 Task: In the  document conference Insert page numer 'on top of the page' change page color to  'Olive Green'Apply Page border, setting:  Box Style: two thin lines; Color: 'Black;' Width: 1/2  pt
Action: Mouse moved to (98, 28)
Screenshot: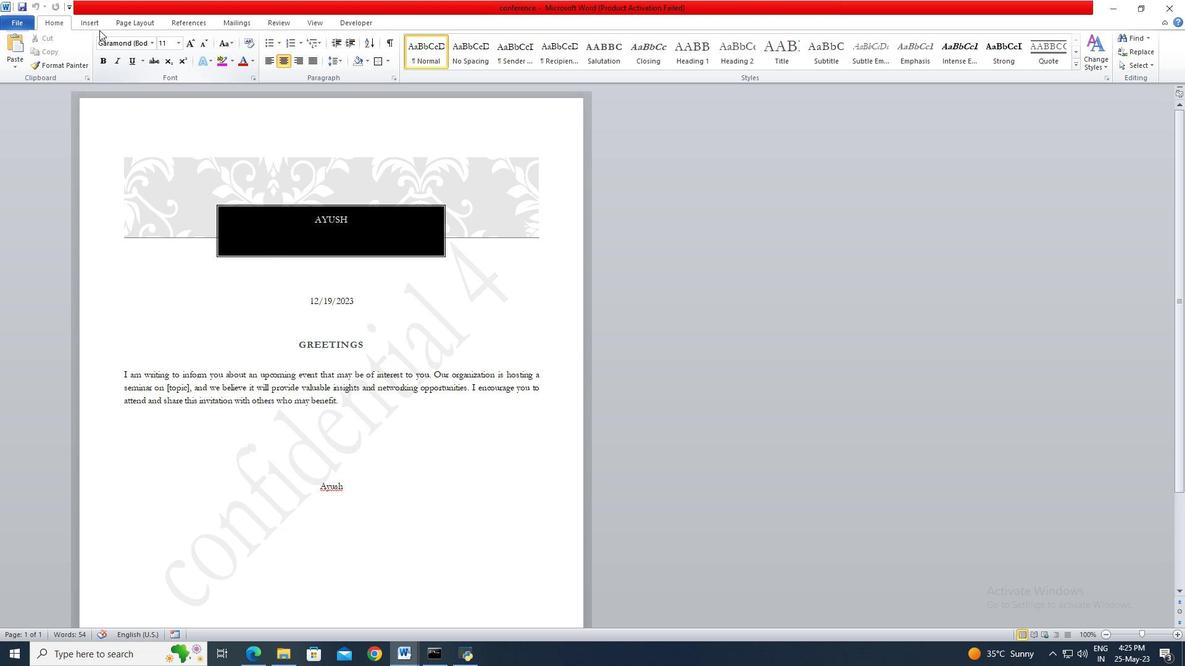 
Action: Mouse pressed left at (98, 28)
Screenshot: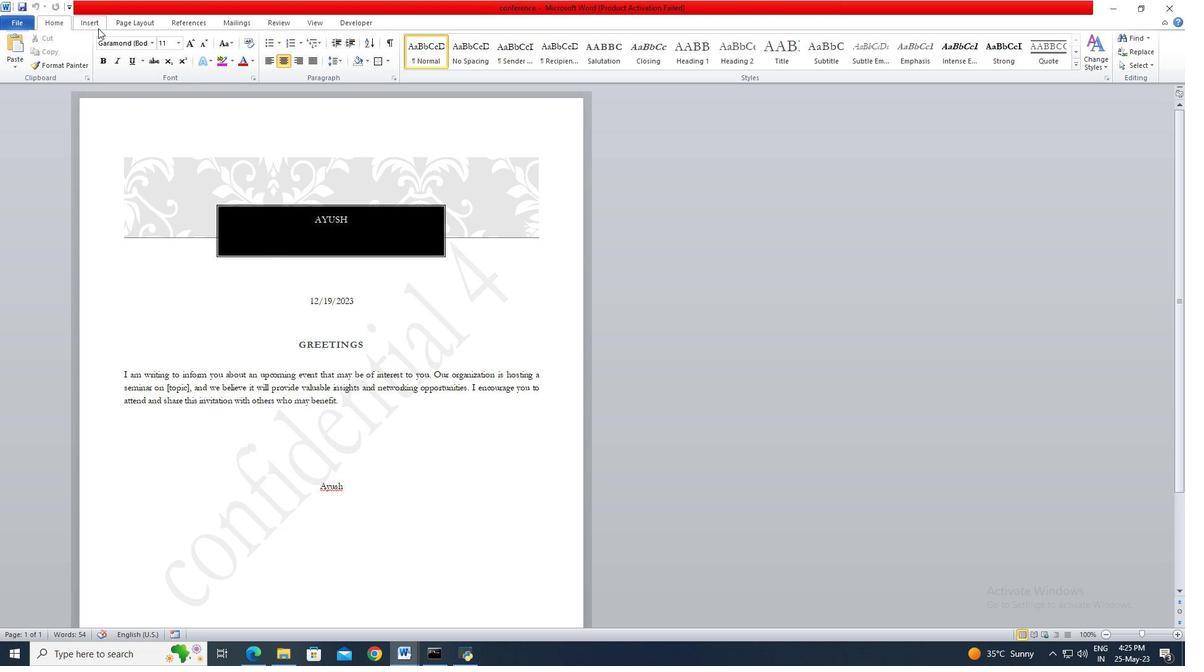 
Action: Mouse moved to (480, 65)
Screenshot: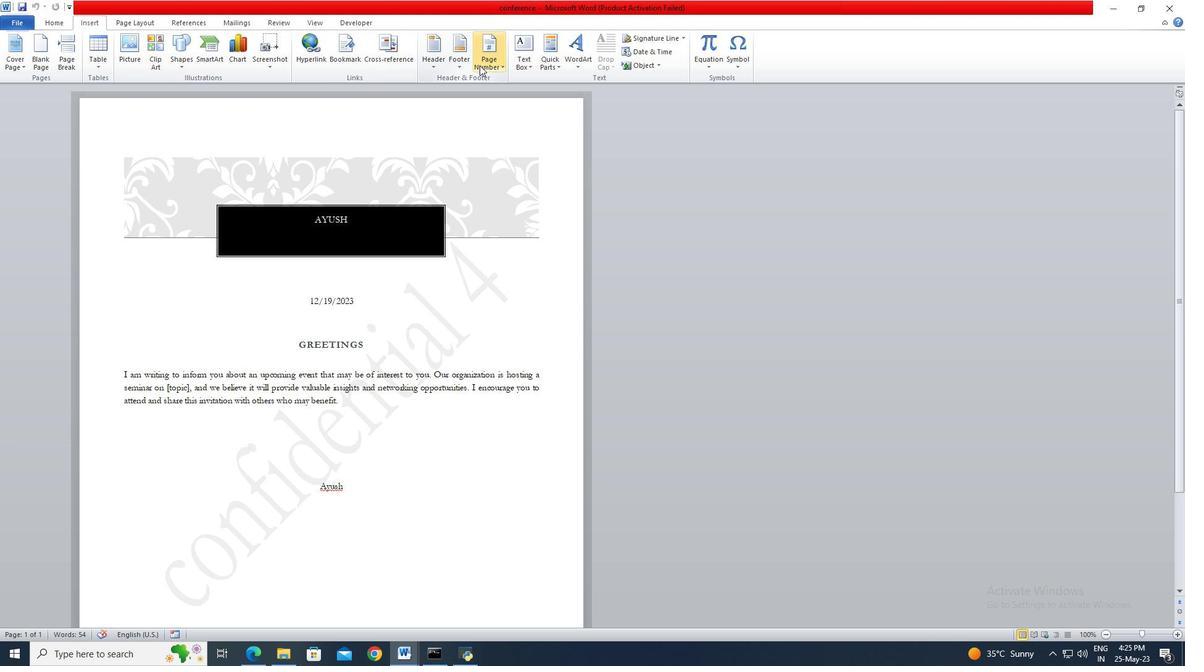 
Action: Mouse pressed left at (480, 65)
Screenshot: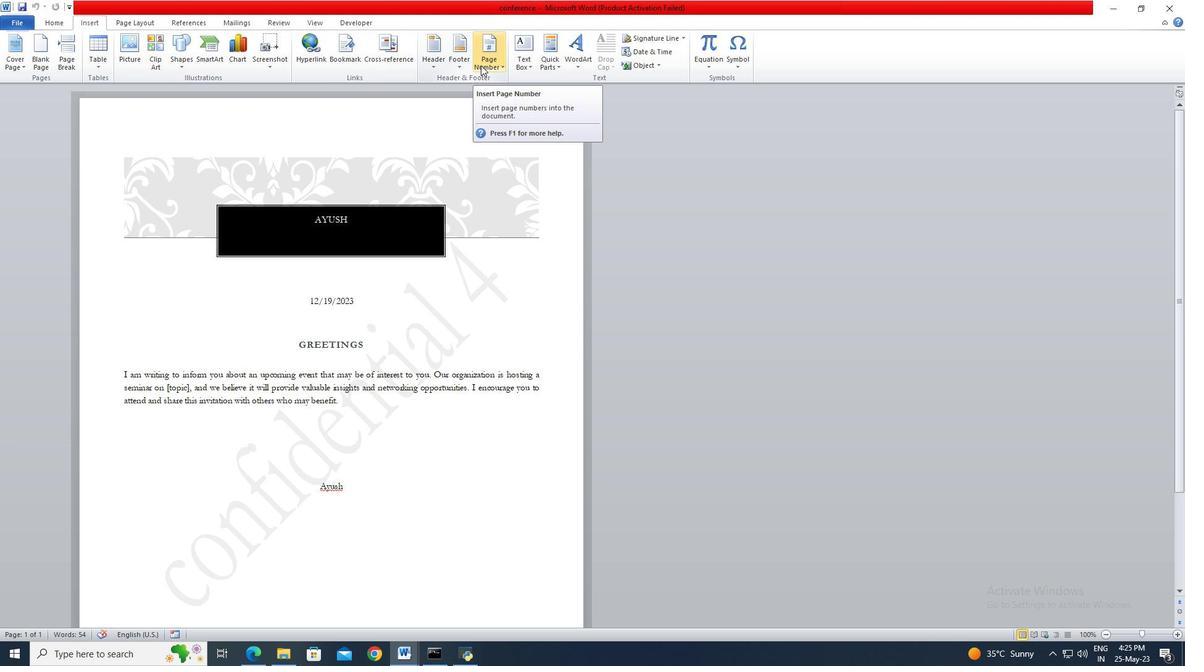 
Action: Mouse moved to (603, 127)
Screenshot: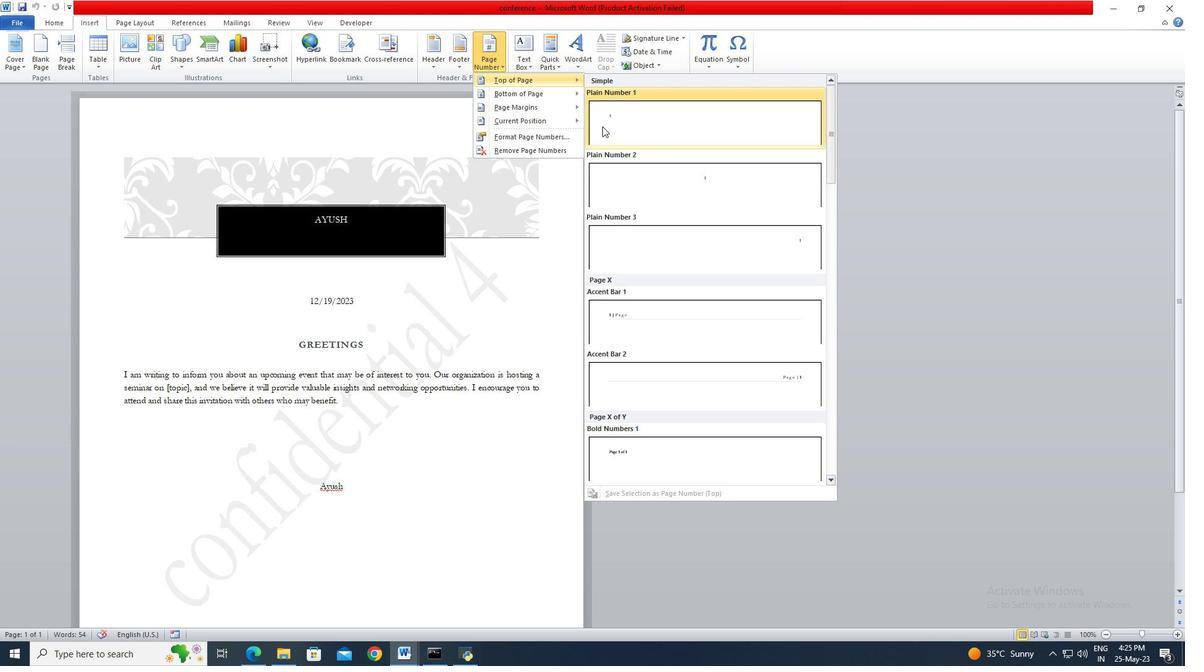
Action: Mouse pressed left at (603, 127)
Screenshot: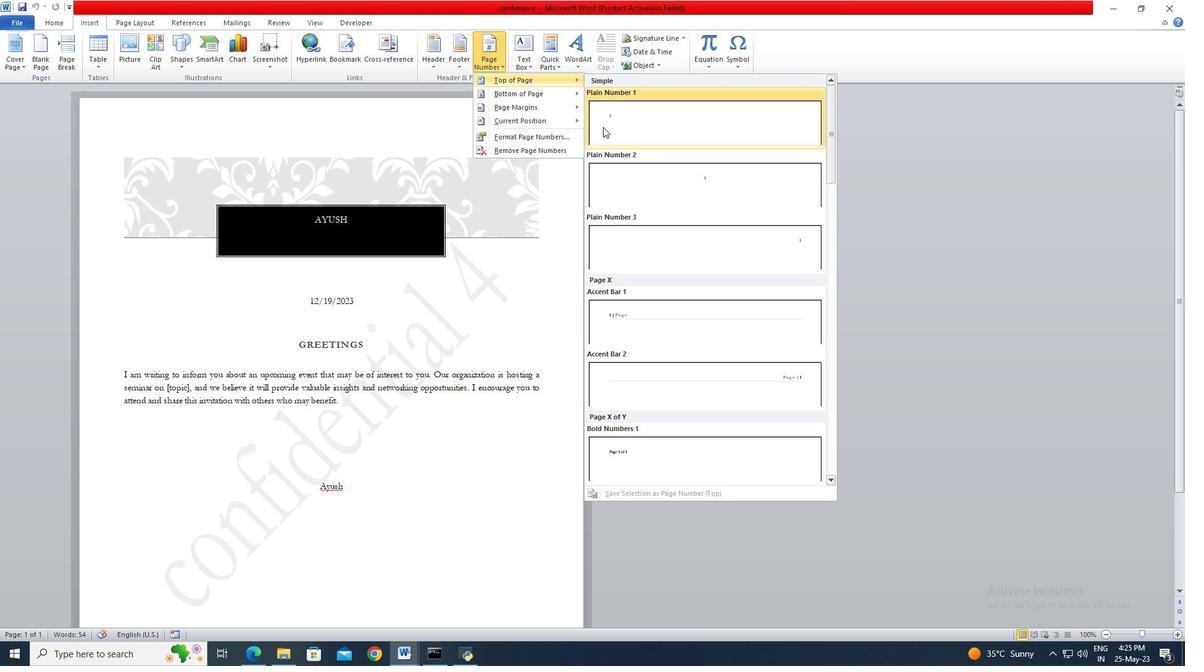 
Action: Mouse moved to (150, 26)
Screenshot: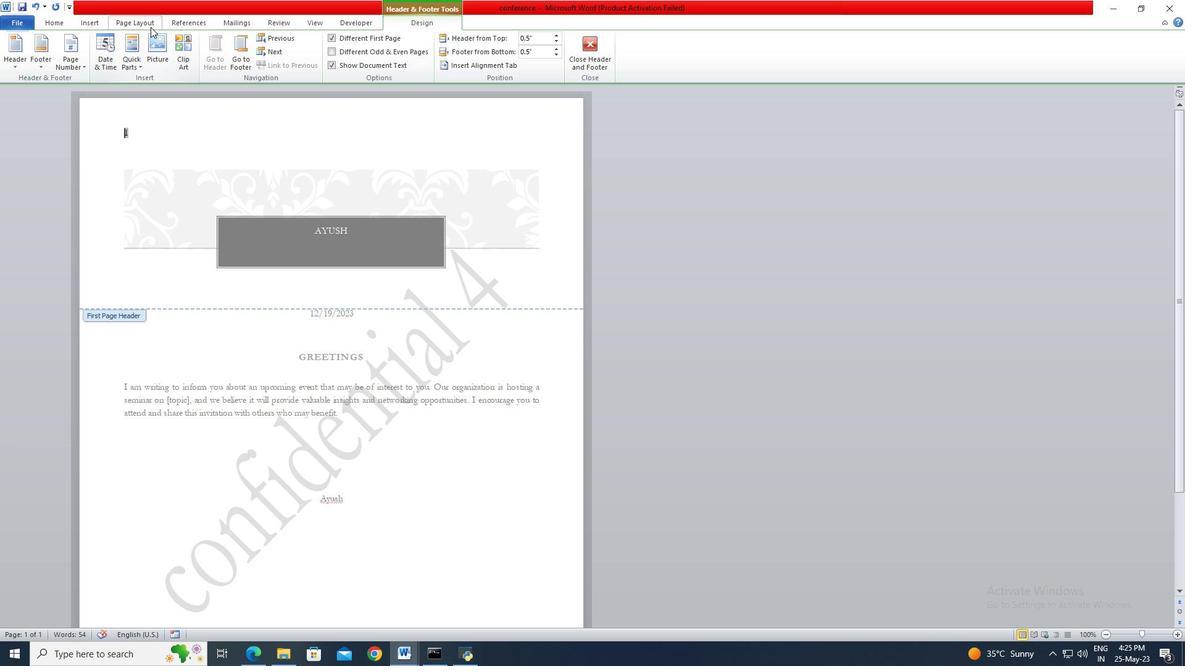 
Action: Mouse pressed left at (150, 26)
Screenshot: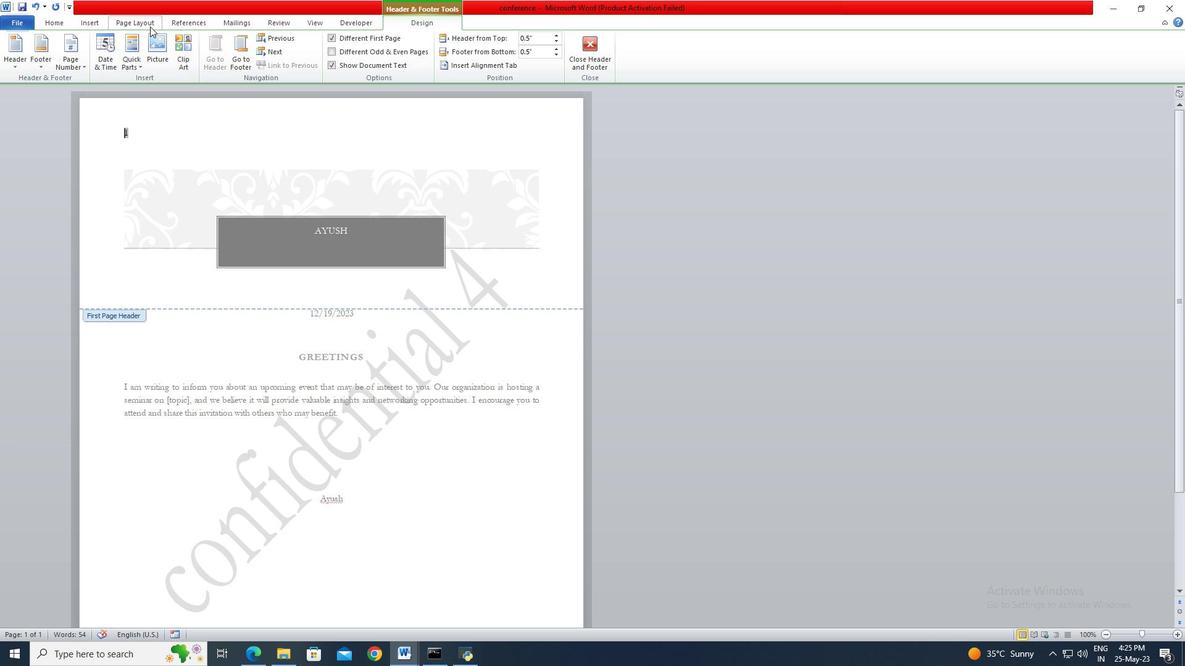 
Action: Mouse moved to (318, 62)
Screenshot: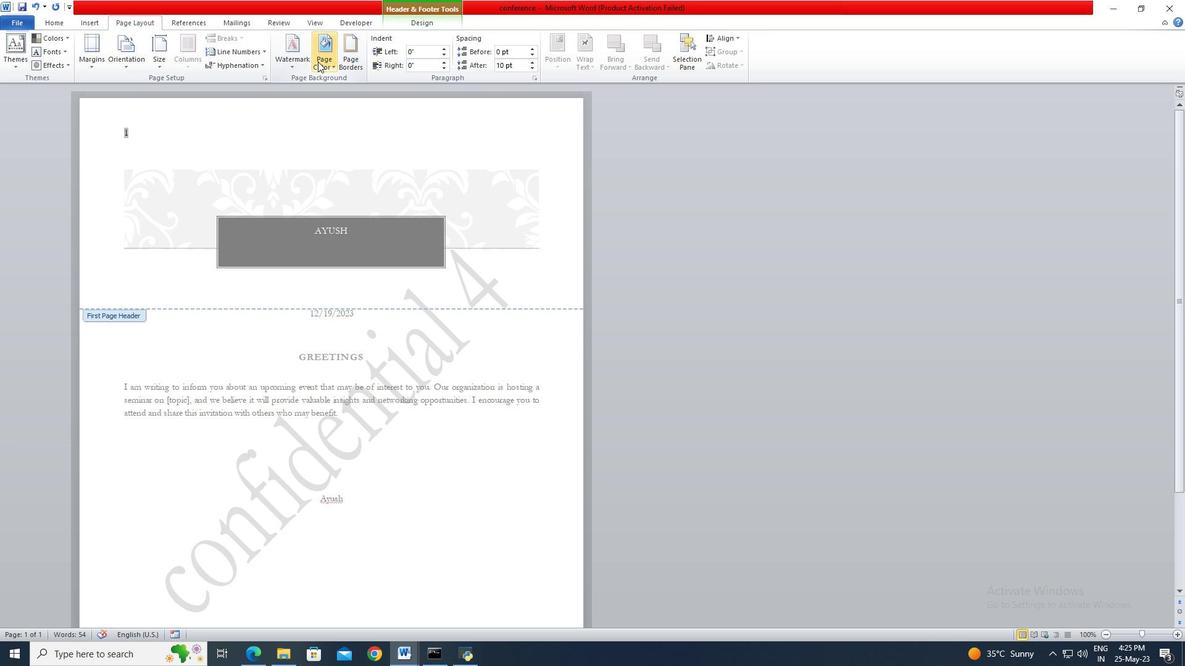 
Action: Mouse pressed left at (318, 62)
Screenshot: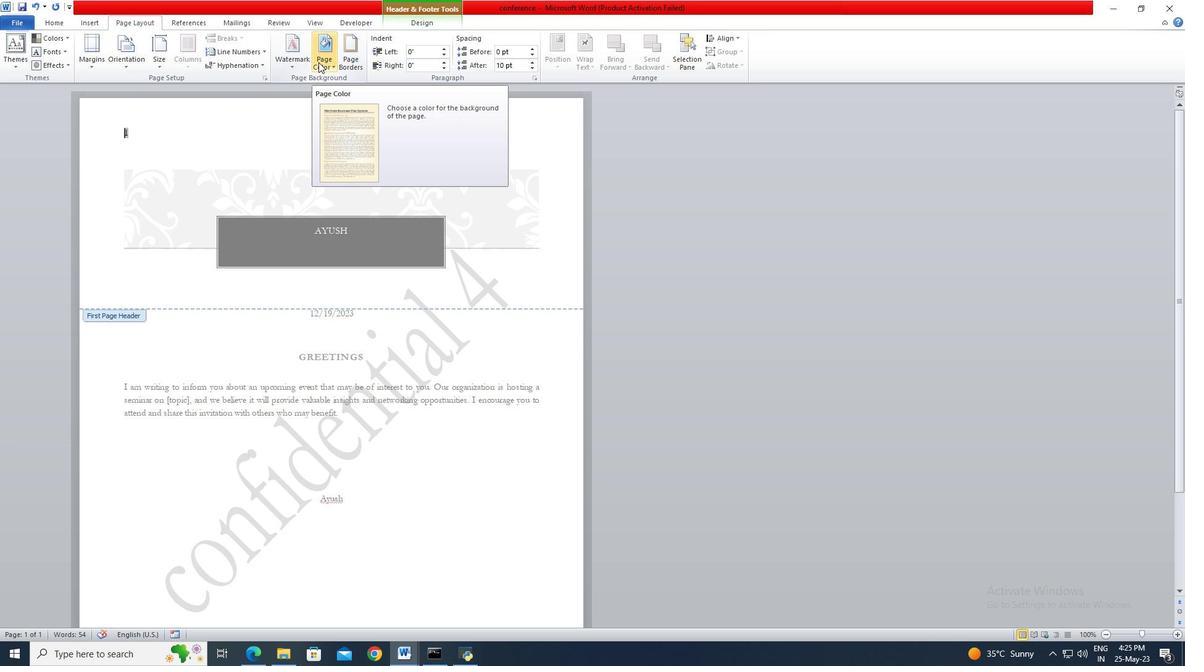 
Action: Mouse moved to (370, 121)
Screenshot: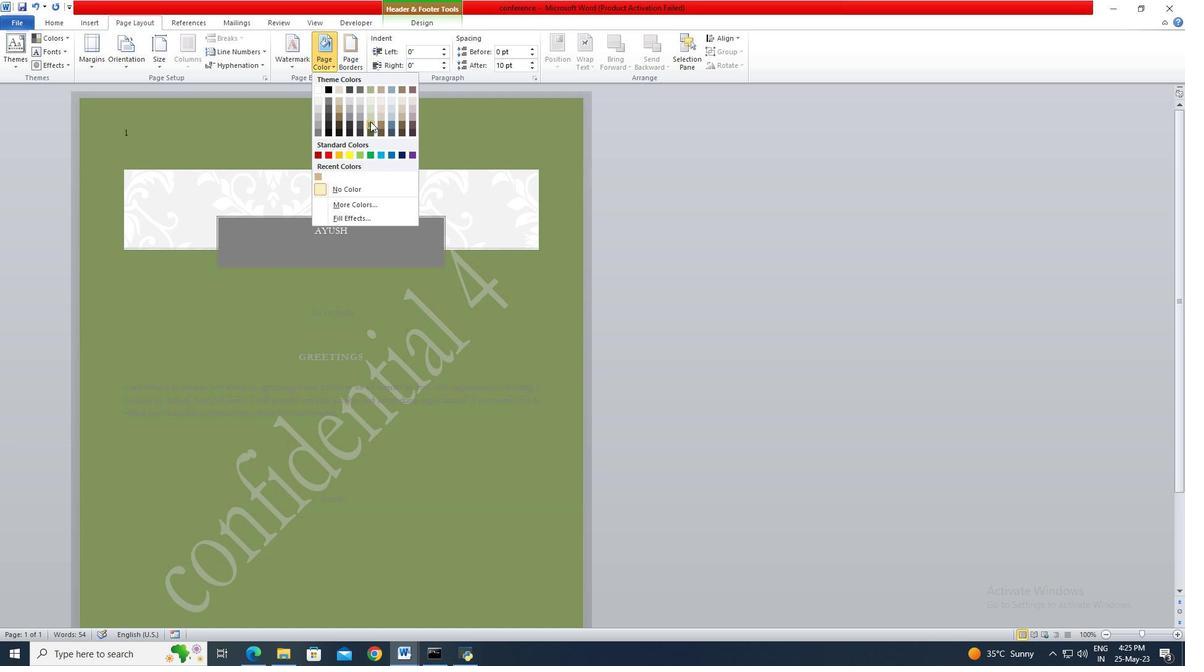 
Action: Mouse pressed left at (370, 121)
Screenshot: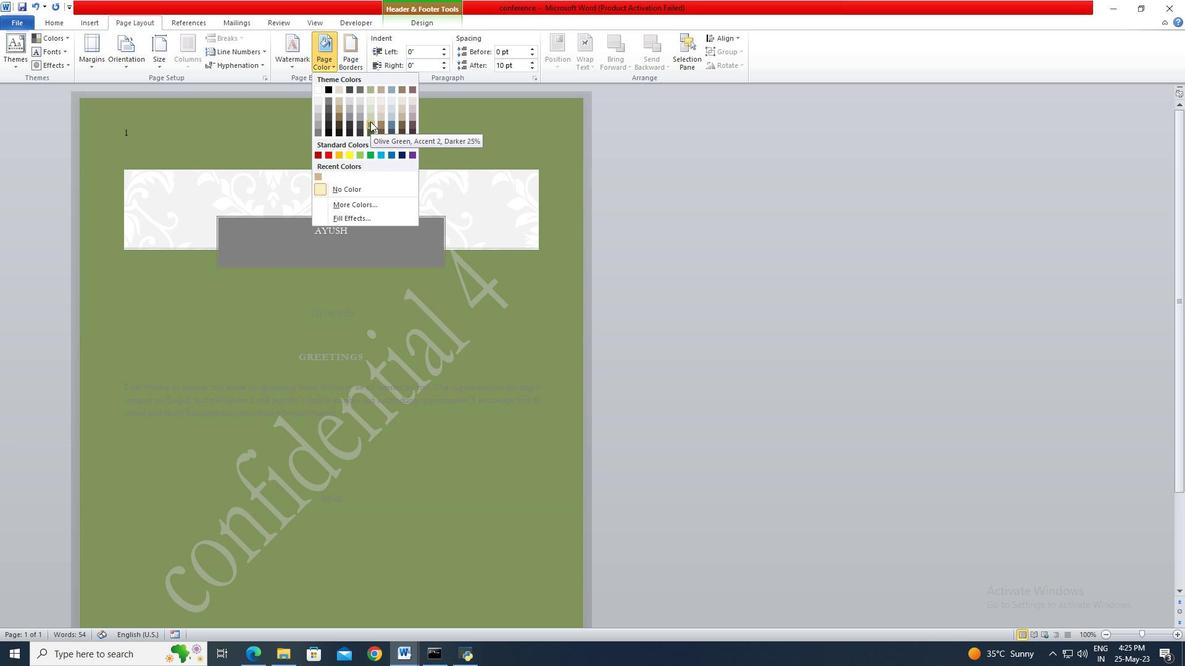 
Action: Mouse moved to (361, 64)
Screenshot: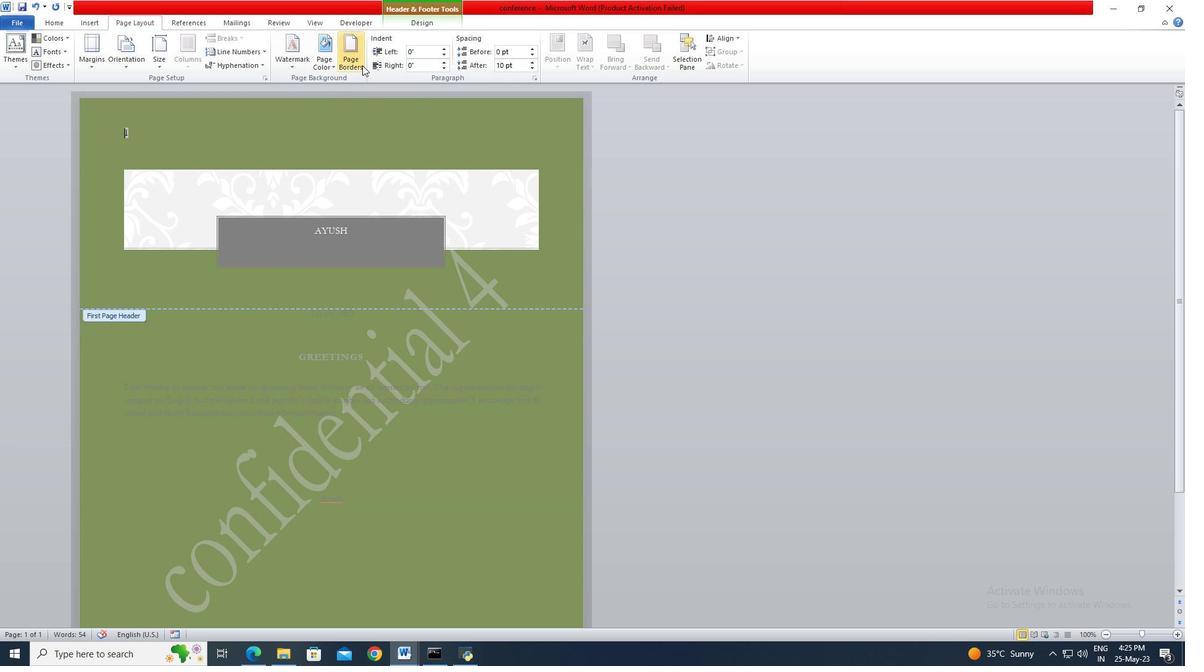 
Action: Mouse pressed left at (361, 64)
Screenshot: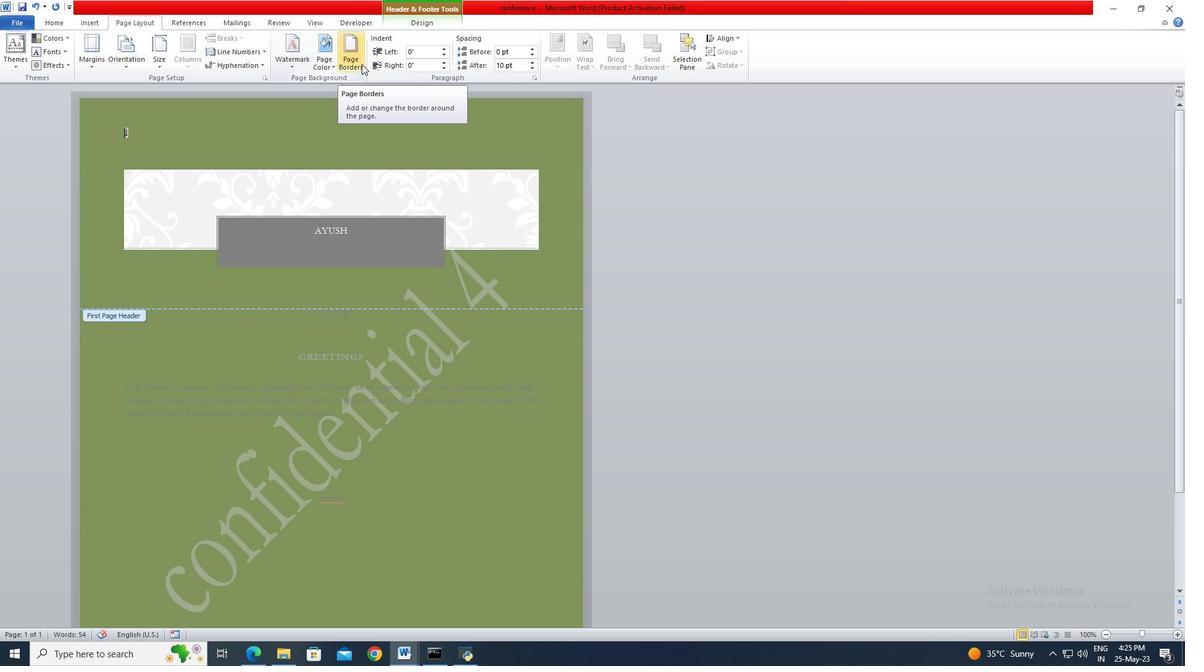 
Action: Mouse moved to (458, 283)
Screenshot: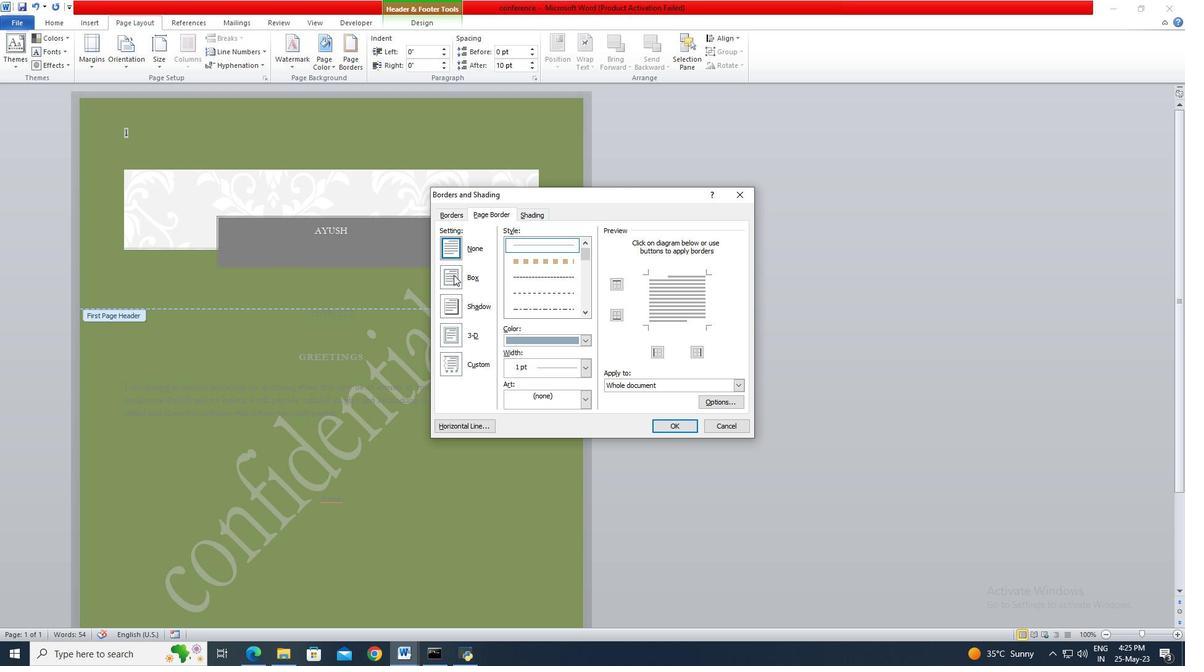 
Action: Mouse pressed left at (458, 283)
Screenshot: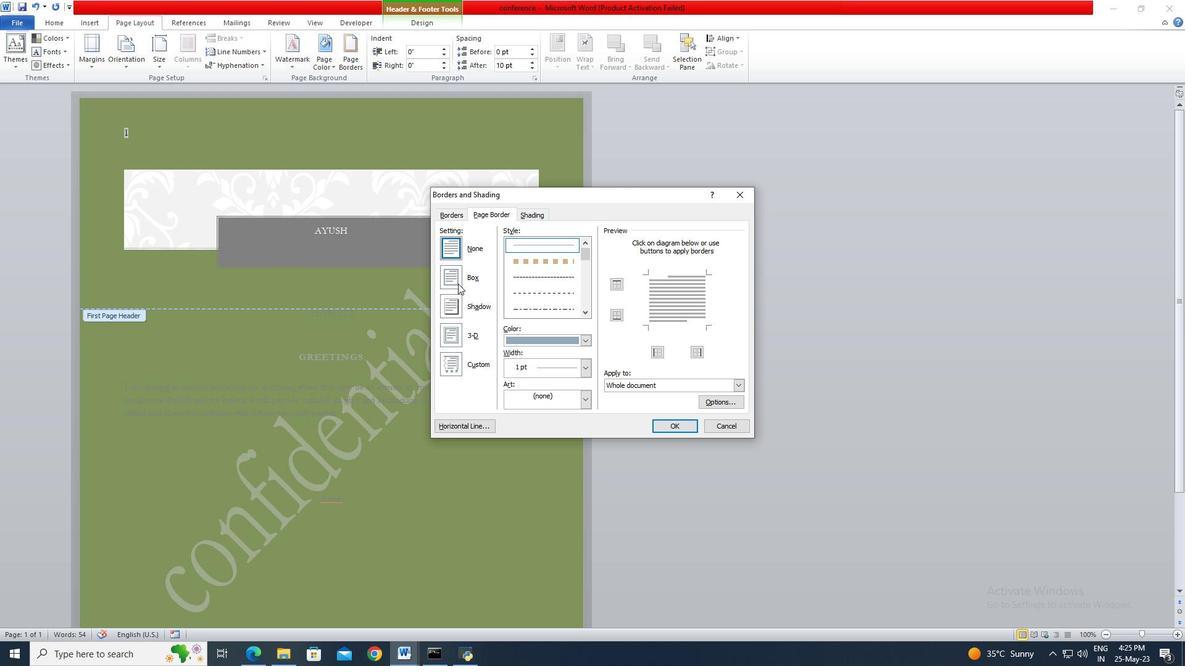 
Action: Mouse moved to (583, 314)
Screenshot: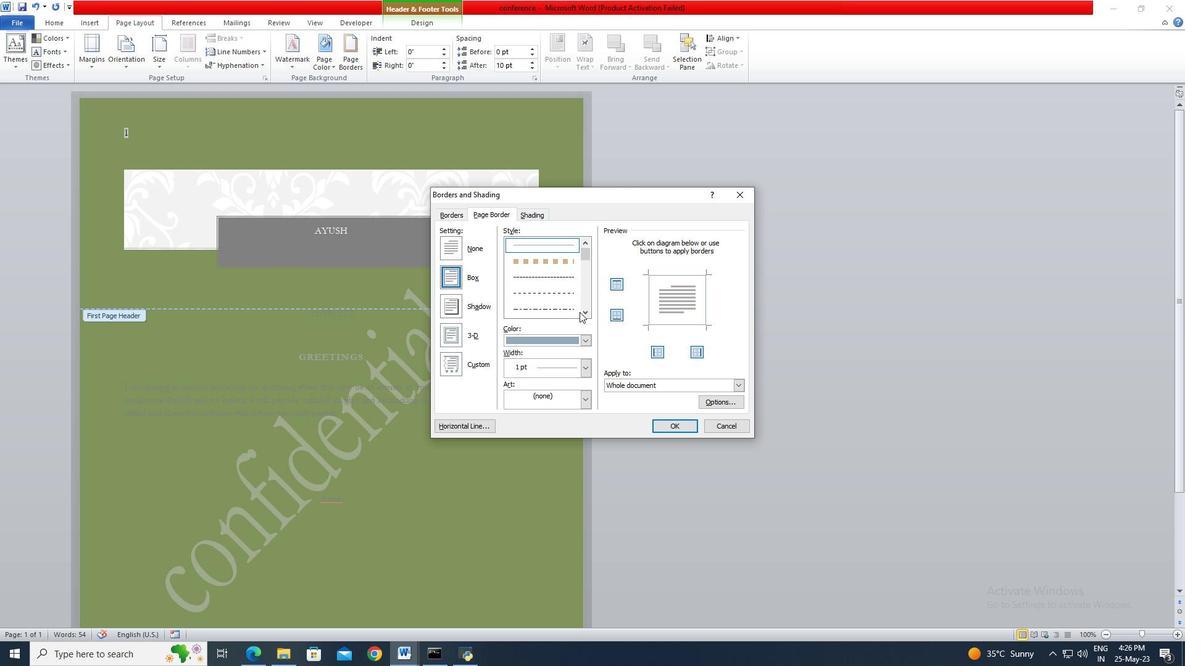 
Action: Mouse pressed left at (583, 314)
Screenshot: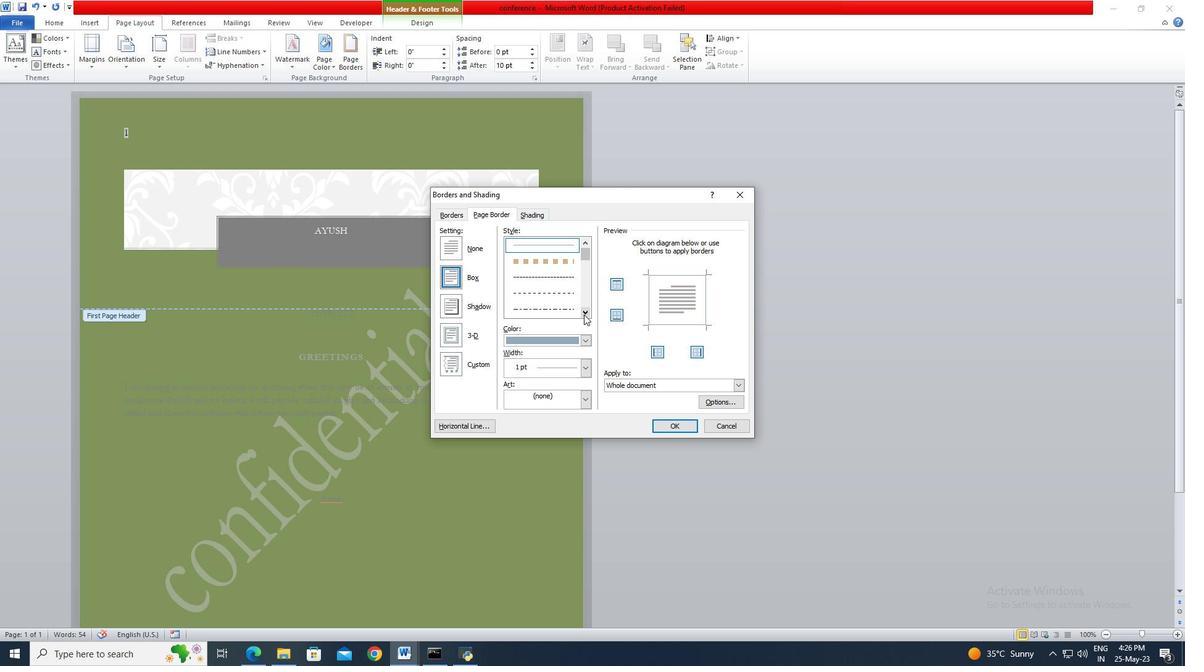 
Action: Mouse pressed left at (583, 314)
Screenshot: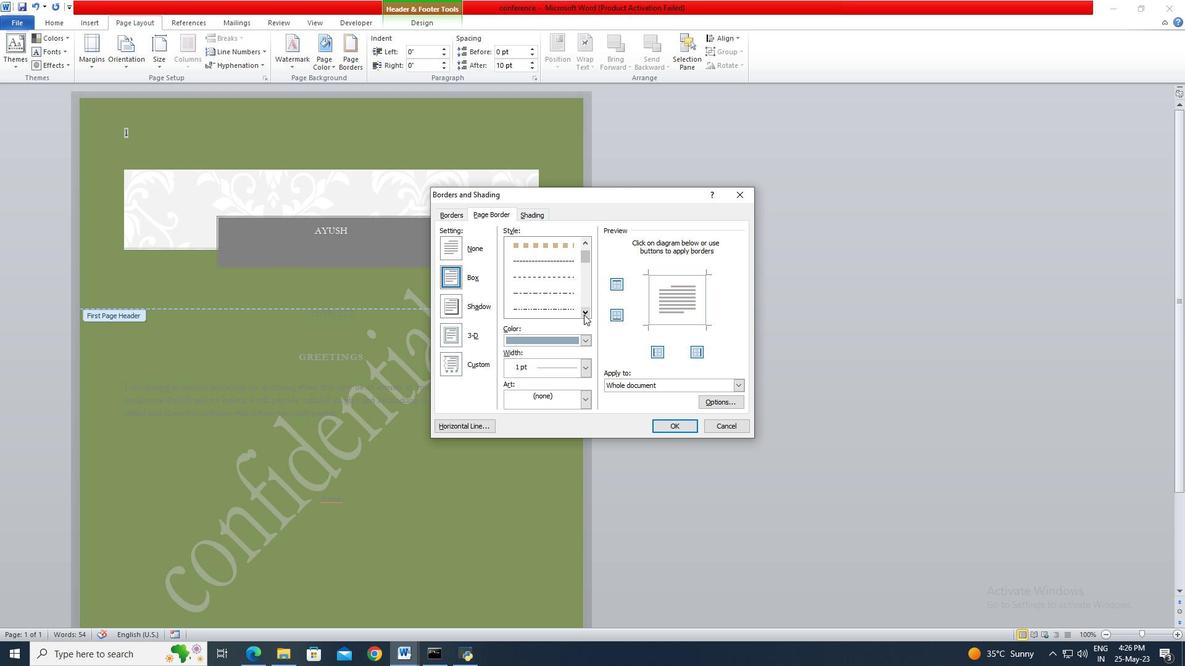 
Action: Mouse pressed left at (583, 314)
Screenshot: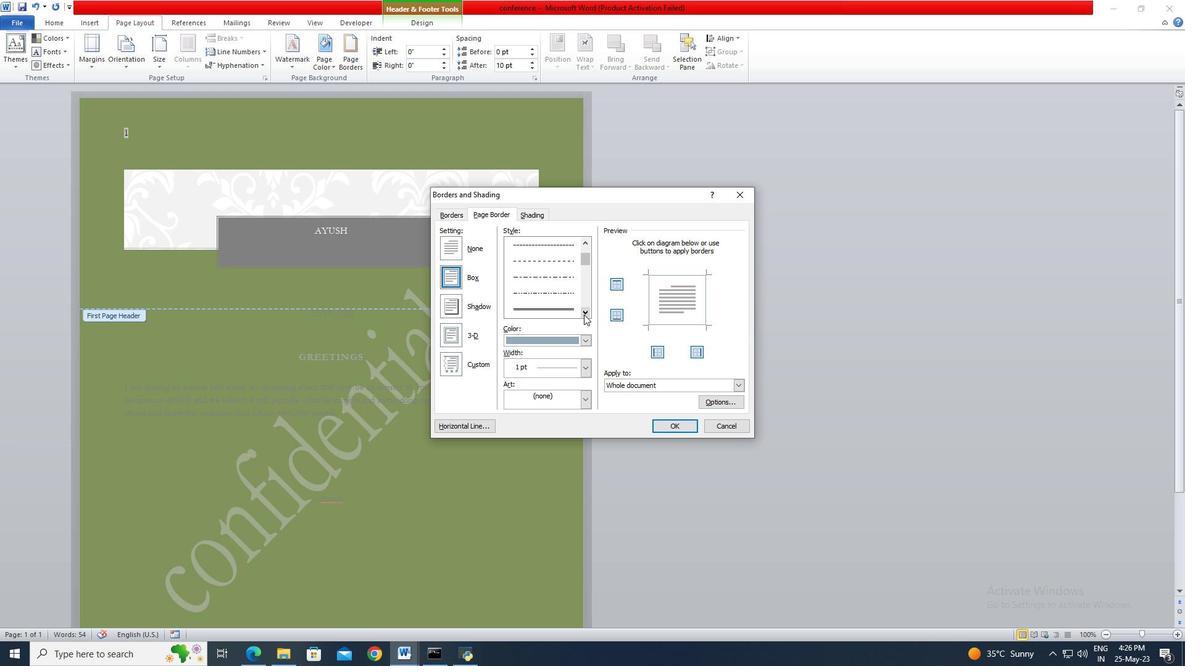 
Action: Mouse moved to (567, 291)
Screenshot: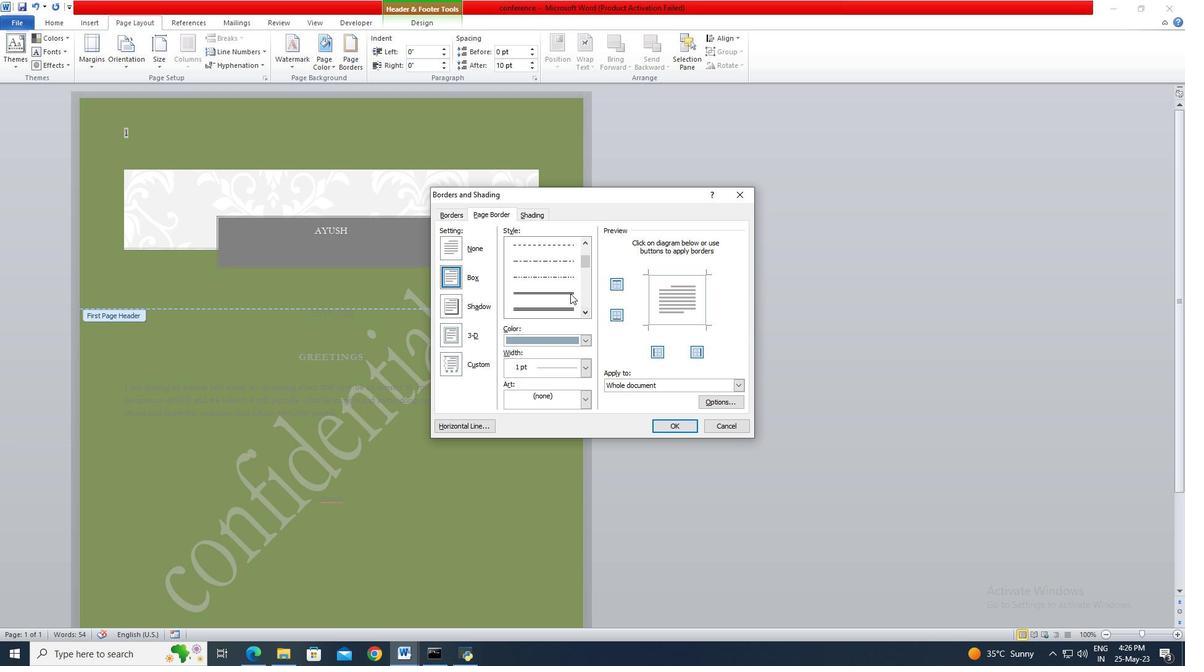 
Action: Mouse pressed left at (567, 291)
Screenshot: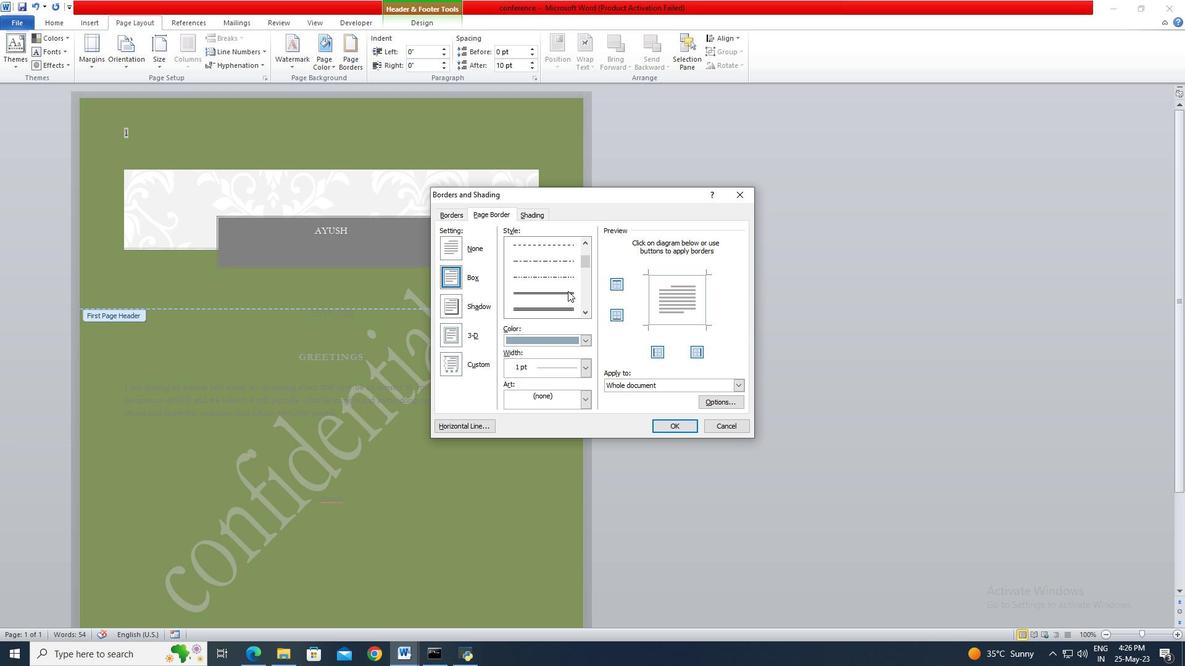 
Action: Mouse moved to (588, 340)
Screenshot: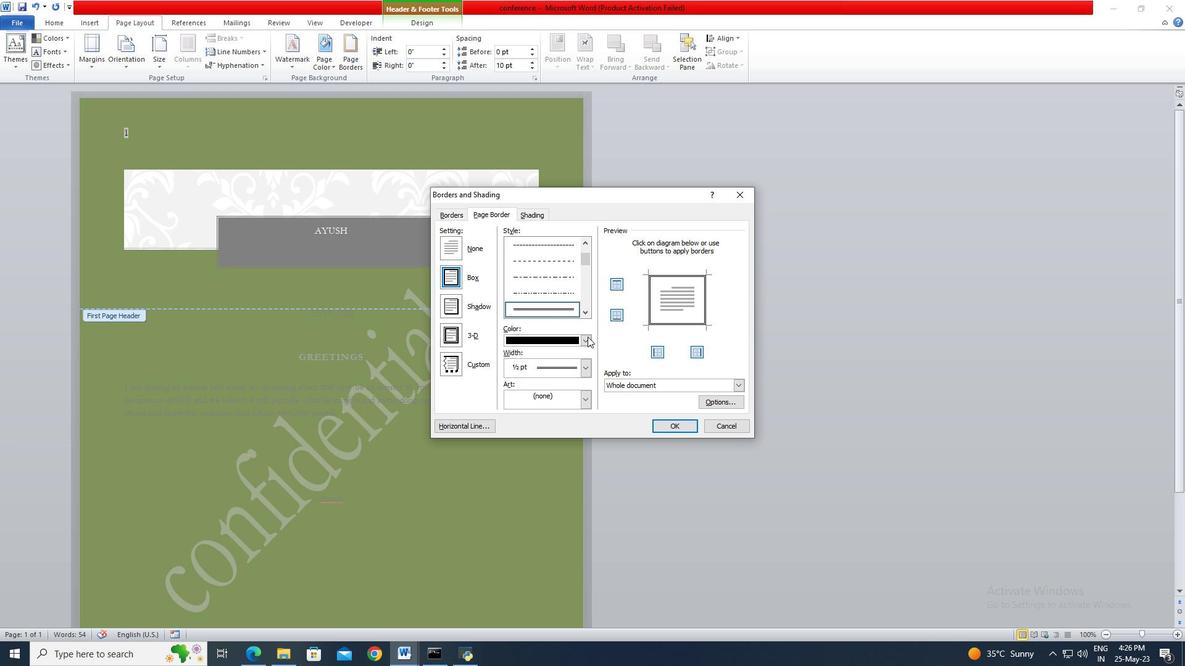
Action: Mouse pressed left at (588, 340)
Screenshot: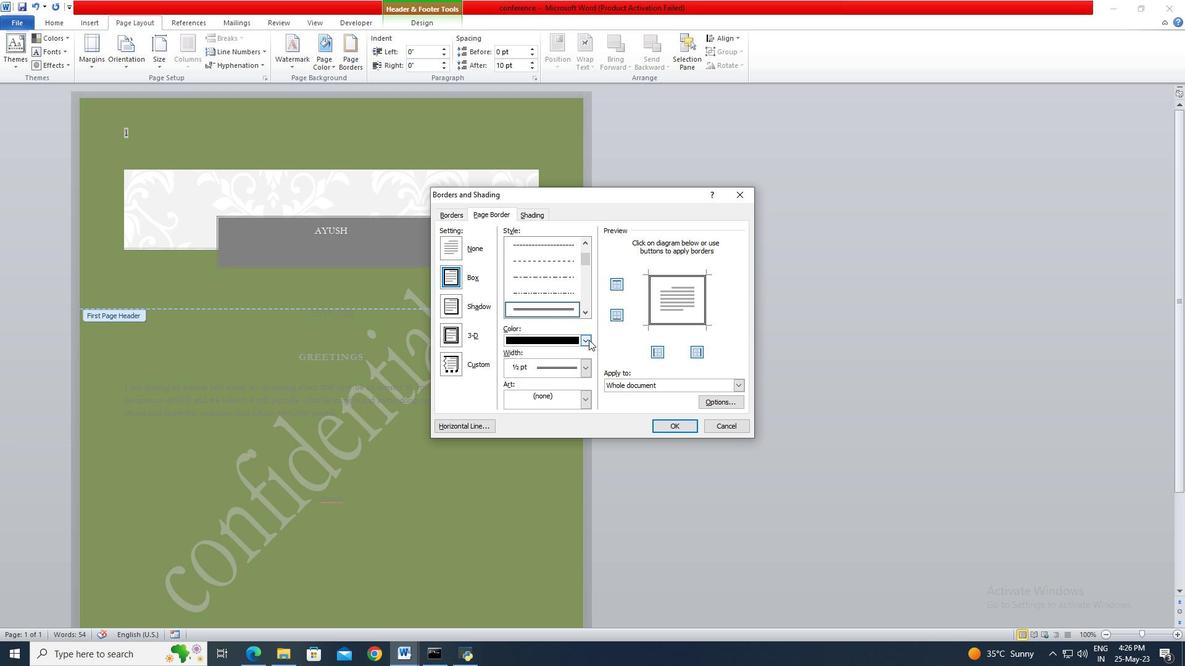 
Action: Mouse moved to (520, 378)
Screenshot: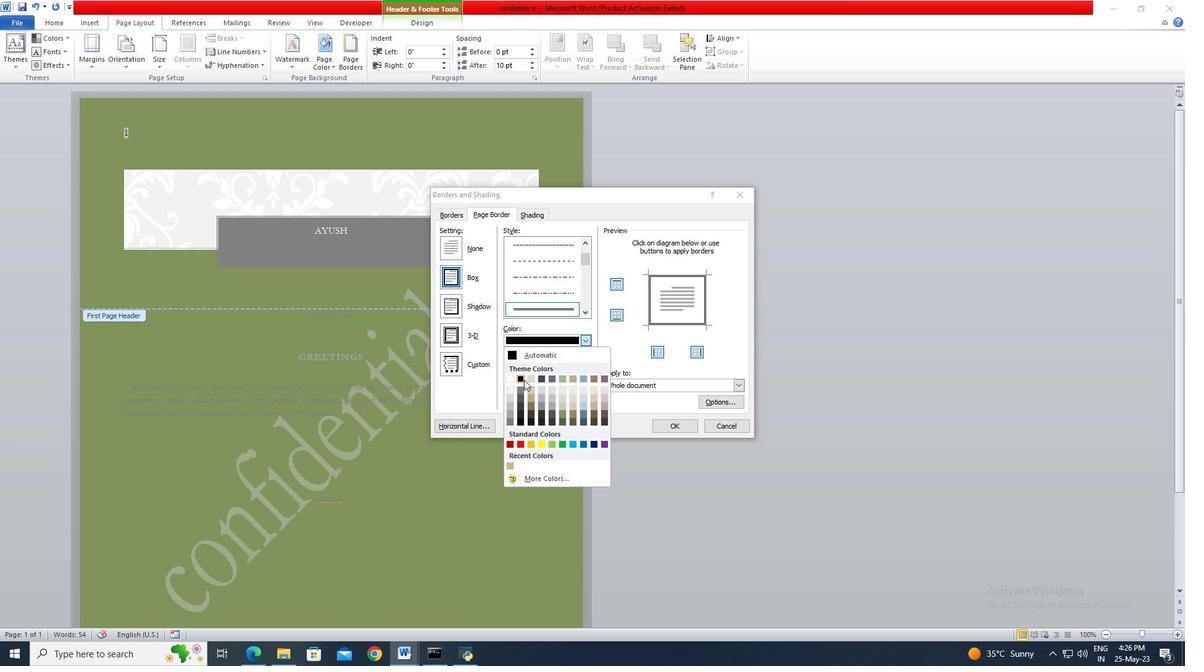 
Action: Mouse pressed left at (520, 378)
Screenshot: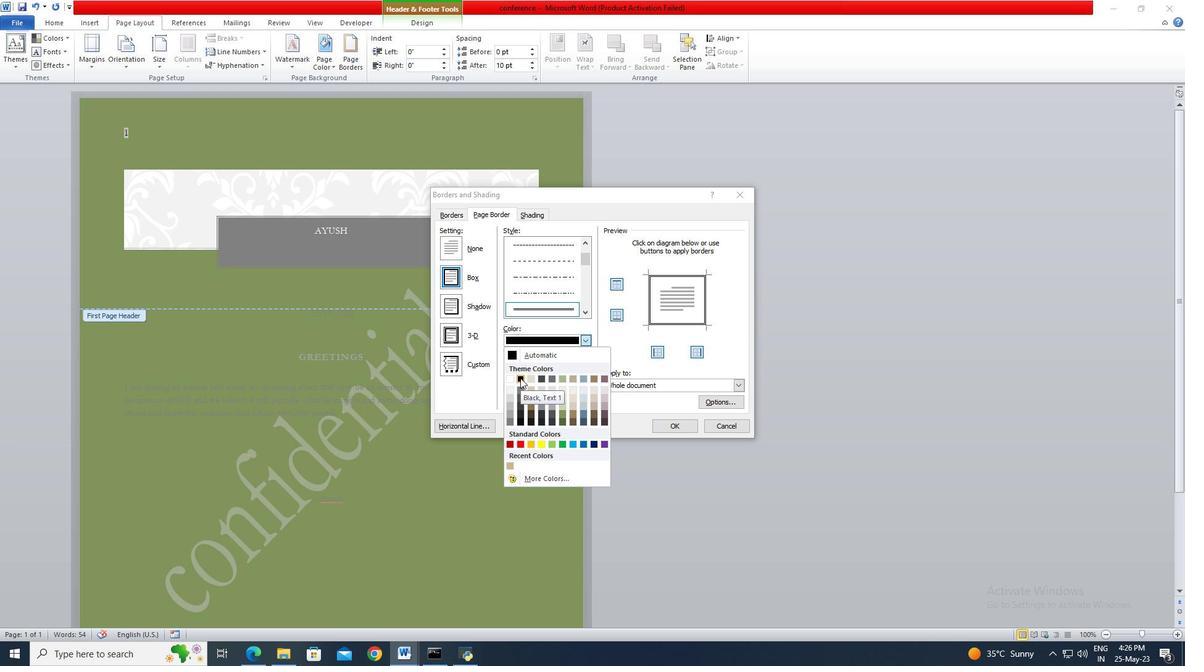 
Action: Mouse moved to (588, 367)
Screenshot: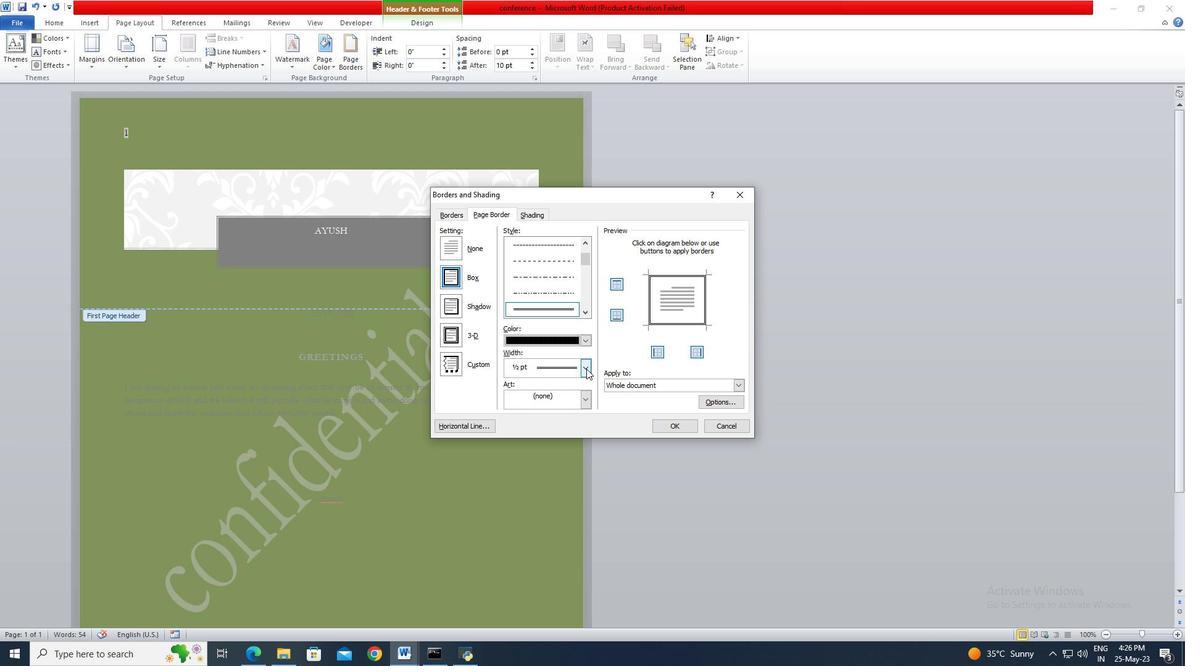 
Action: Mouse pressed left at (588, 367)
Screenshot: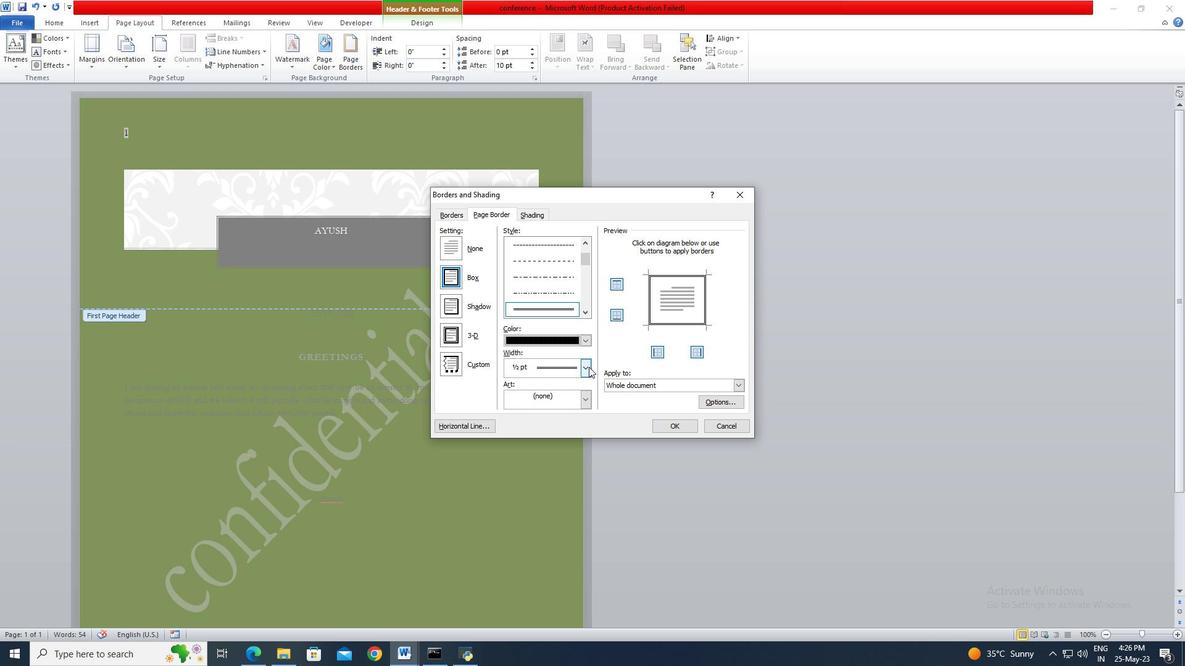 
Action: Mouse moved to (583, 400)
Screenshot: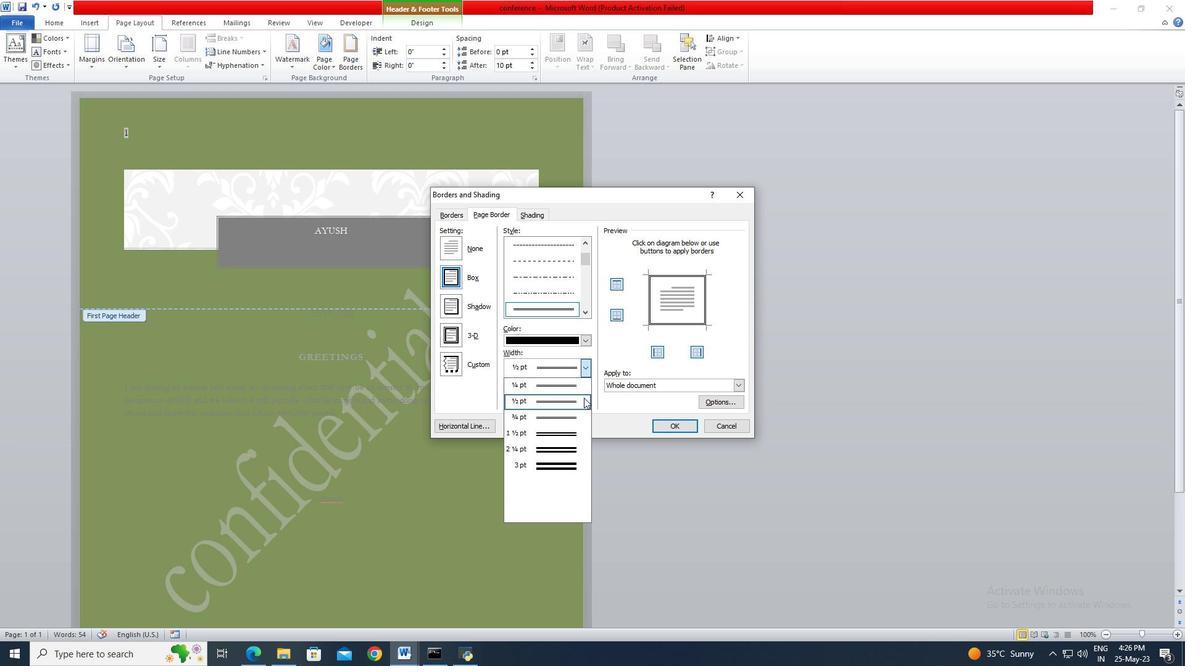 
Action: Mouse pressed left at (583, 400)
Screenshot: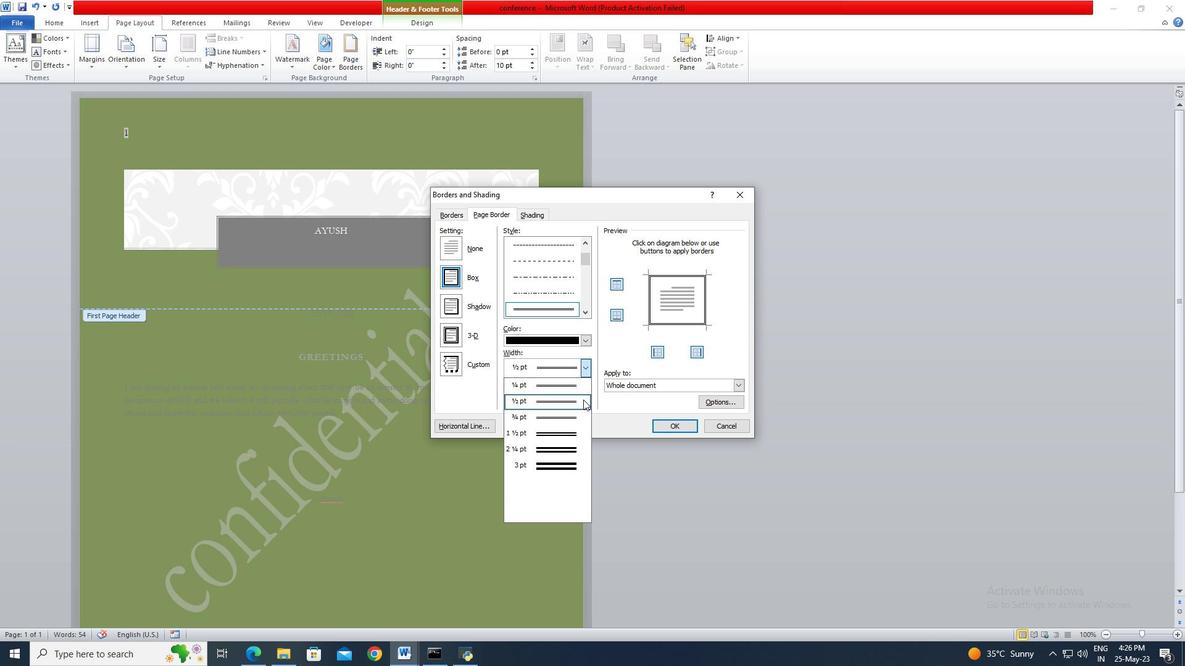 
Action: Mouse moved to (666, 424)
Screenshot: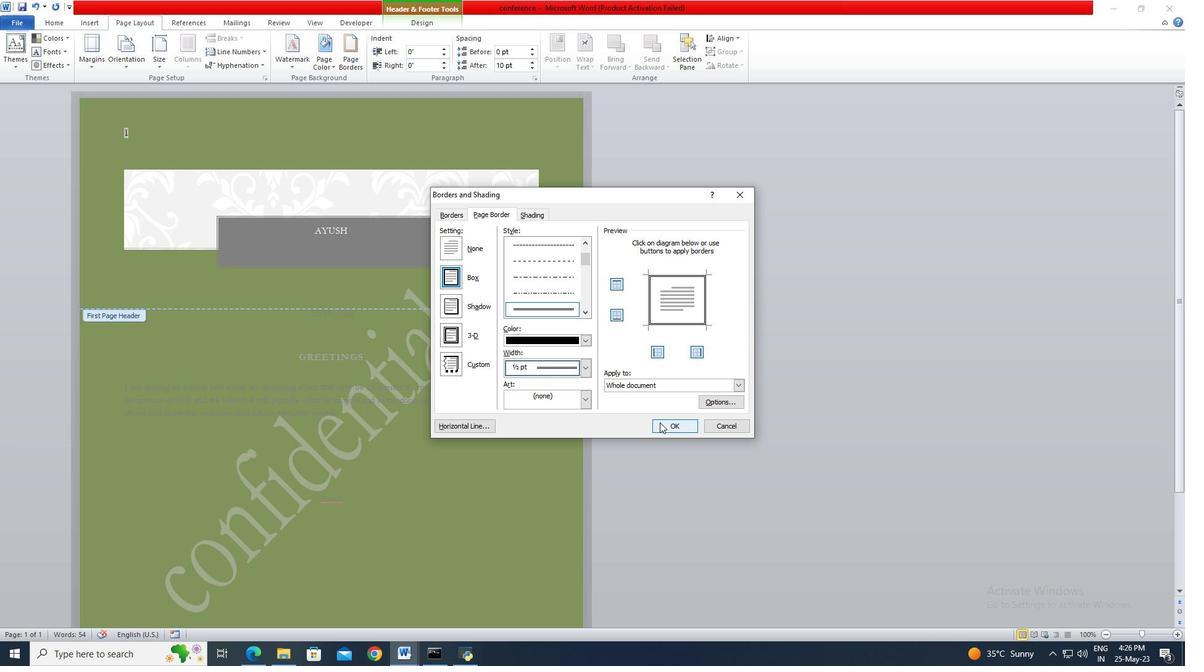
Action: Mouse pressed left at (666, 424)
Screenshot: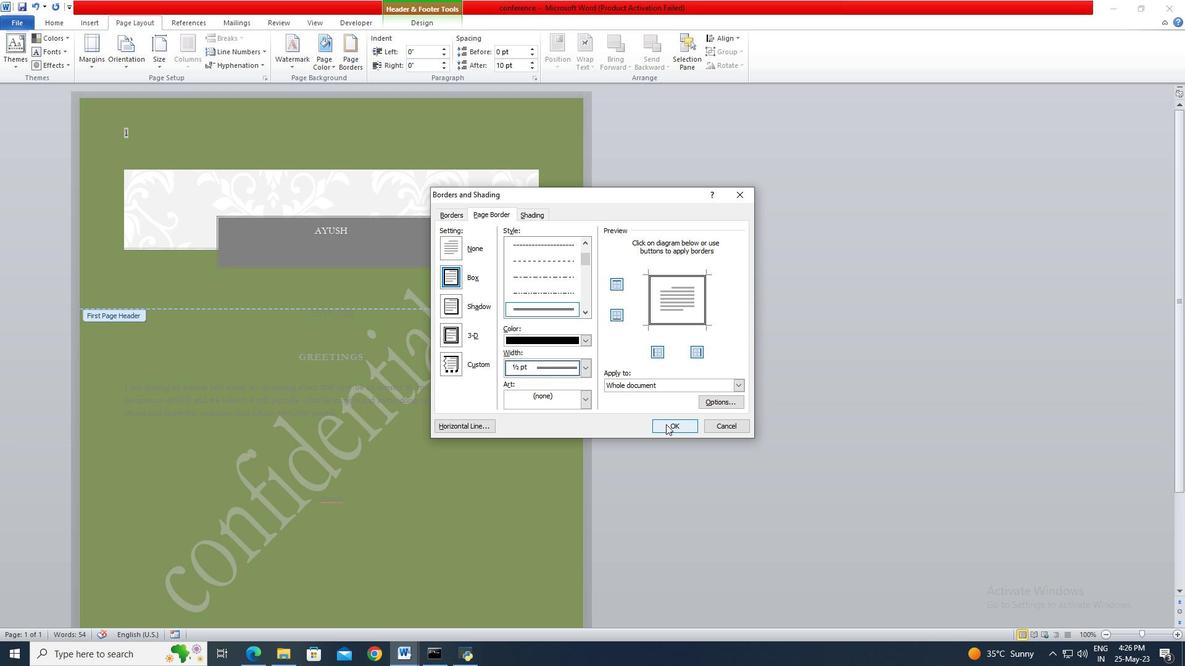 
